 Task: Create a due date automation trigger when advanced on, on the monday after a card is due add dates with an overdue due date at 11:00 AM.
Action: Mouse moved to (842, 251)
Screenshot: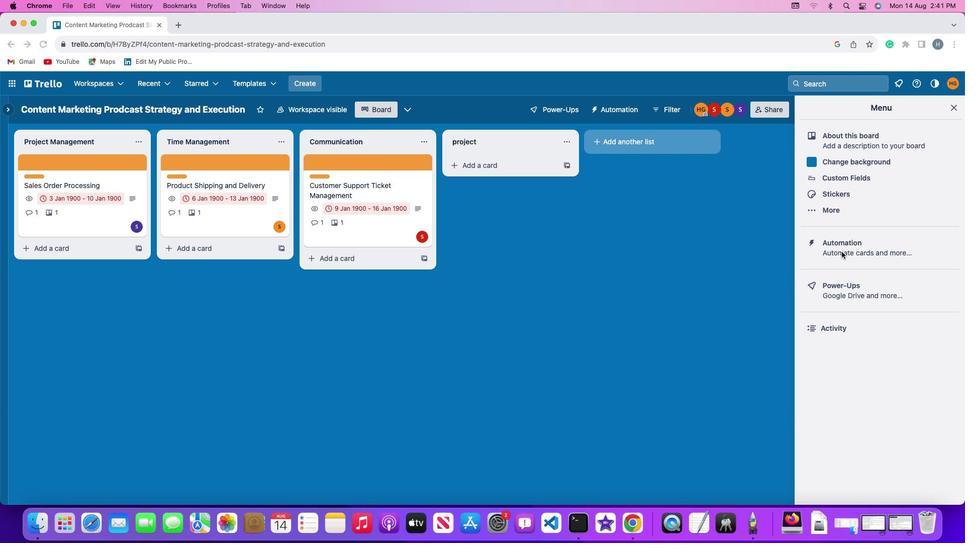
Action: Mouse pressed left at (842, 251)
Screenshot: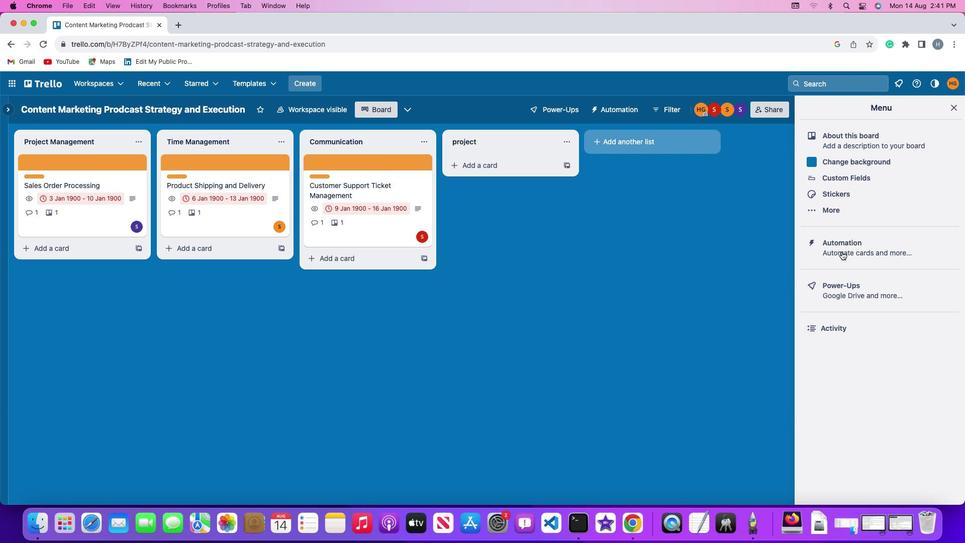 
Action: Mouse moved to (841, 251)
Screenshot: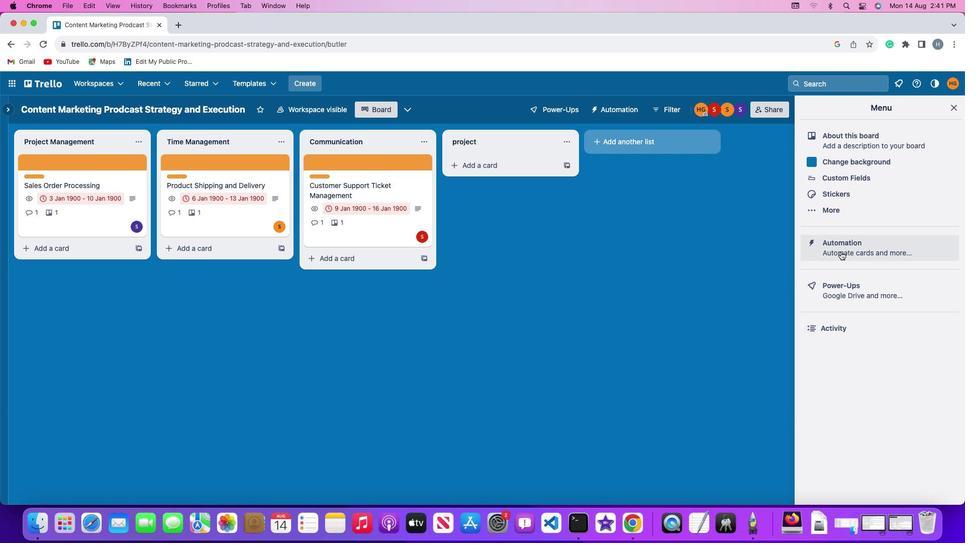 
Action: Mouse pressed left at (841, 251)
Screenshot: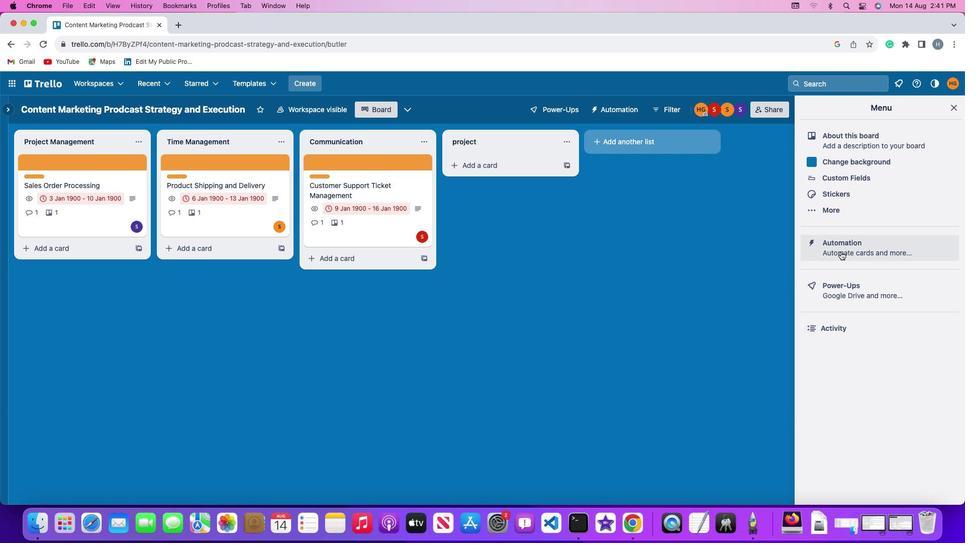 
Action: Mouse moved to (73, 236)
Screenshot: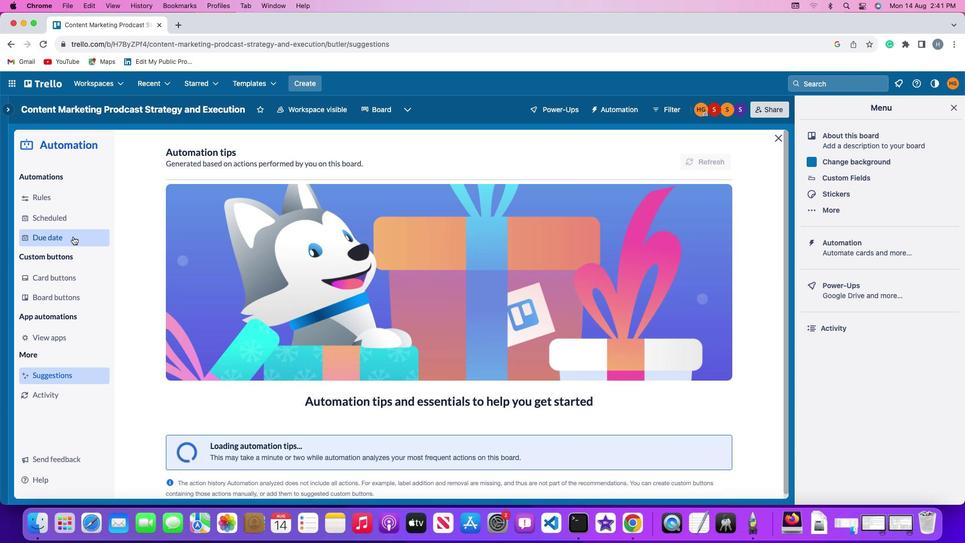 
Action: Mouse pressed left at (73, 236)
Screenshot: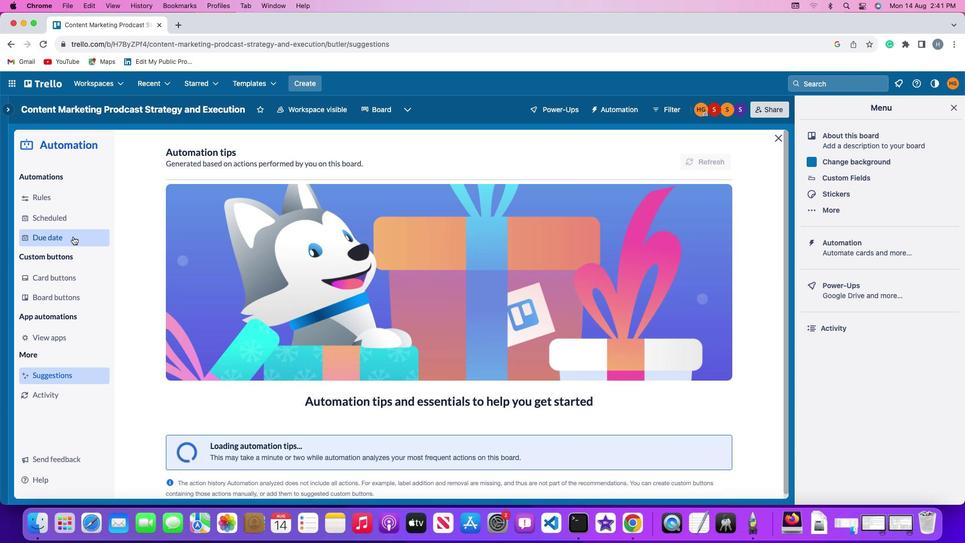 
Action: Mouse moved to (681, 159)
Screenshot: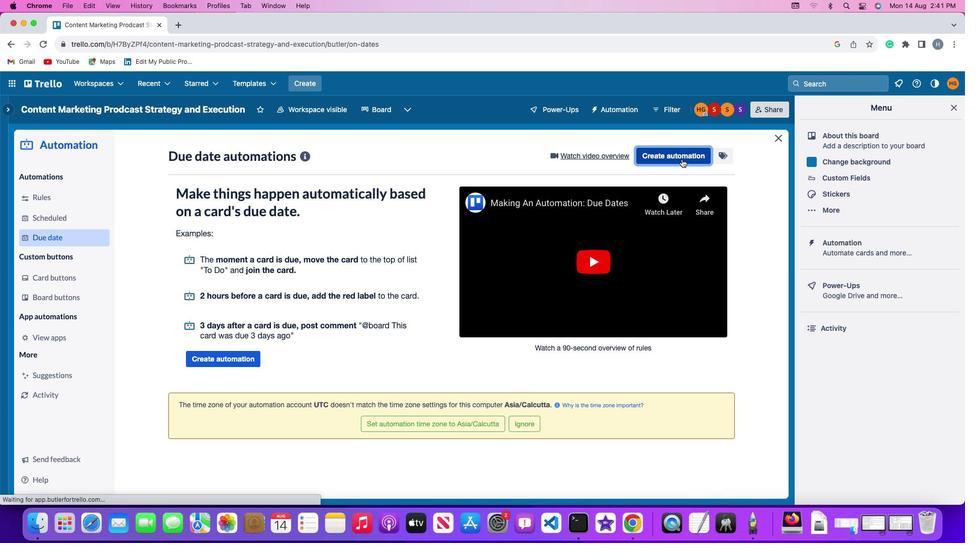 
Action: Mouse pressed left at (681, 159)
Screenshot: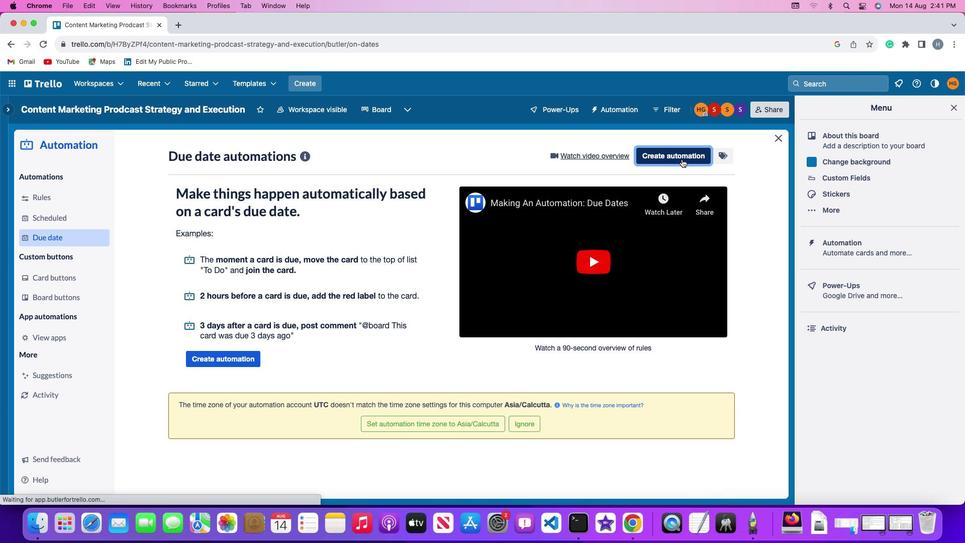 
Action: Mouse moved to (216, 248)
Screenshot: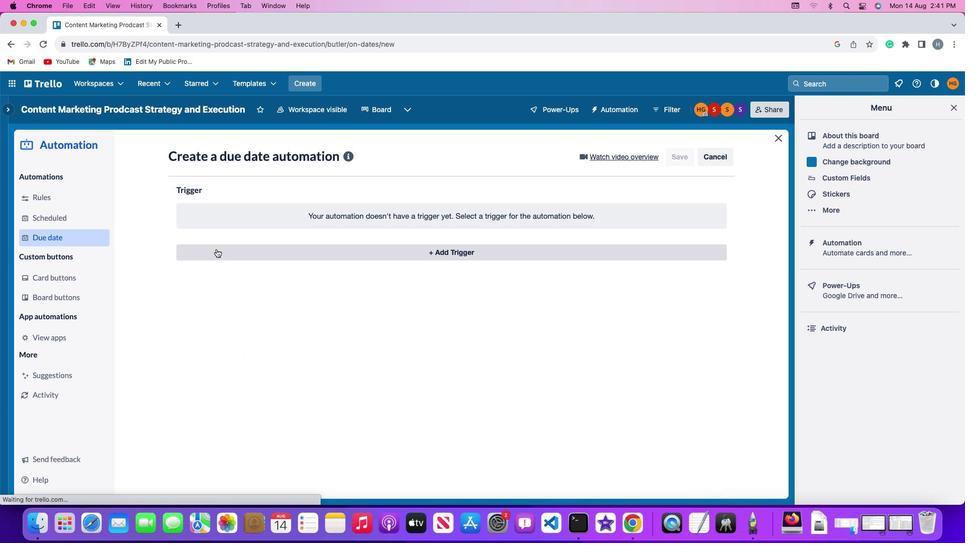 
Action: Mouse pressed left at (216, 248)
Screenshot: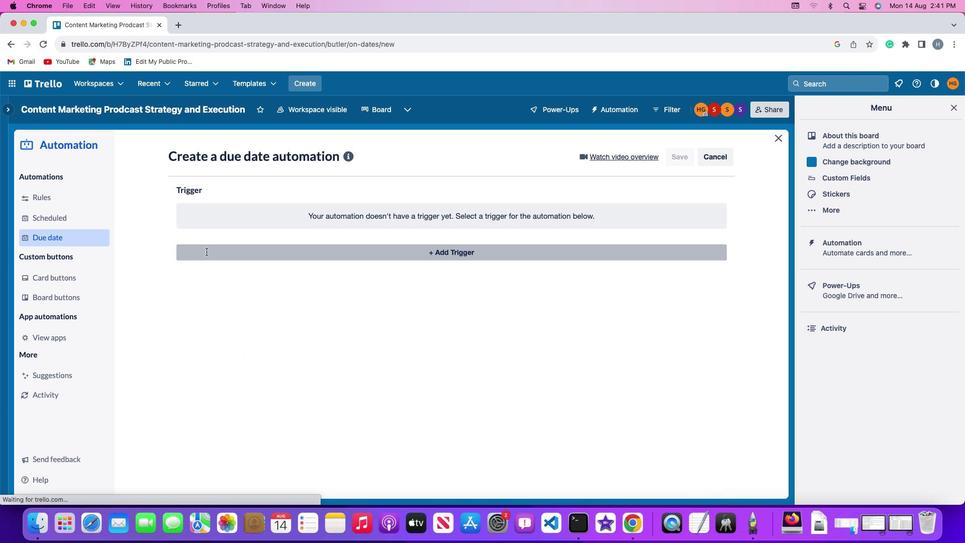 
Action: Mouse moved to (229, 435)
Screenshot: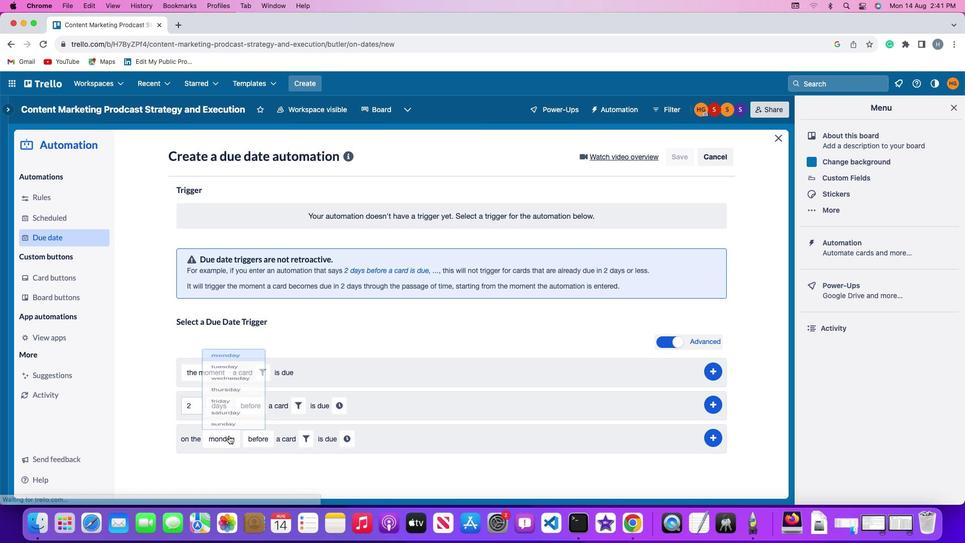 
Action: Mouse pressed left at (229, 435)
Screenshot: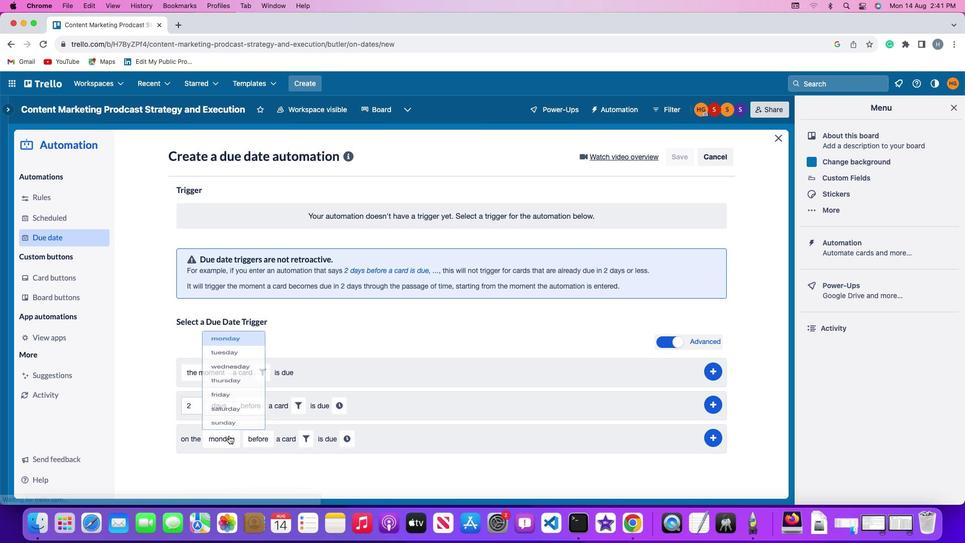 
Action: Mouse moved to (228, 293)
Screenshot: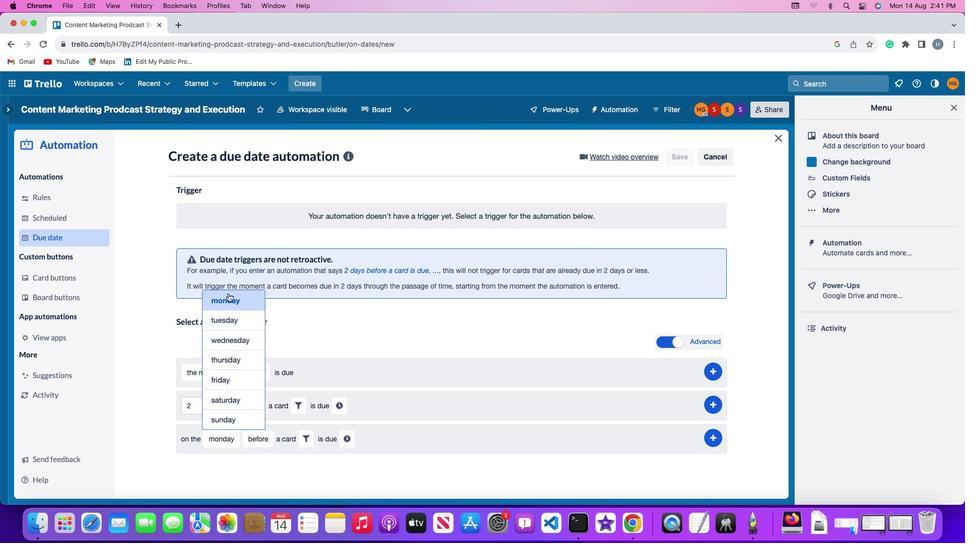 
Action: Mouse pressed left at (228, 293)
Screenshot: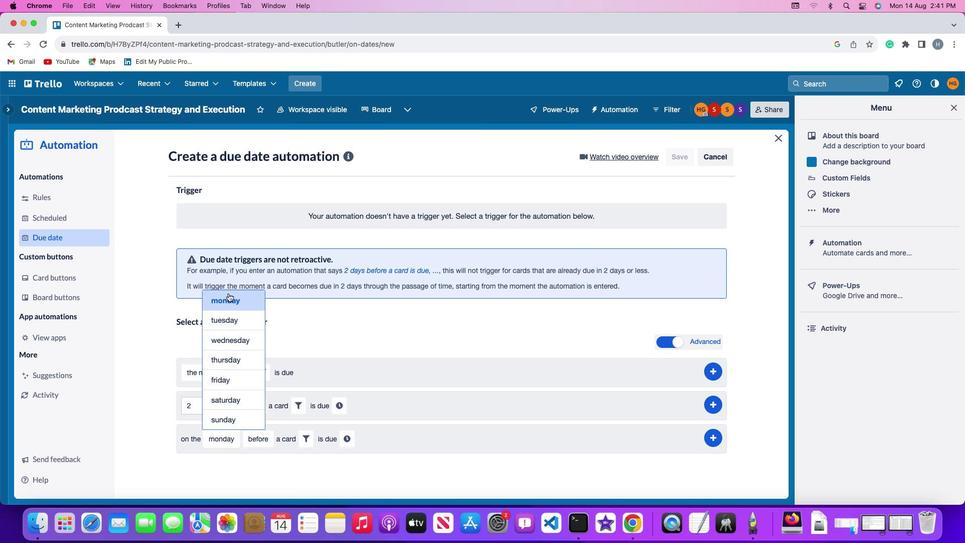 
Action: Mouse moved to (246, 439)
Screenshot: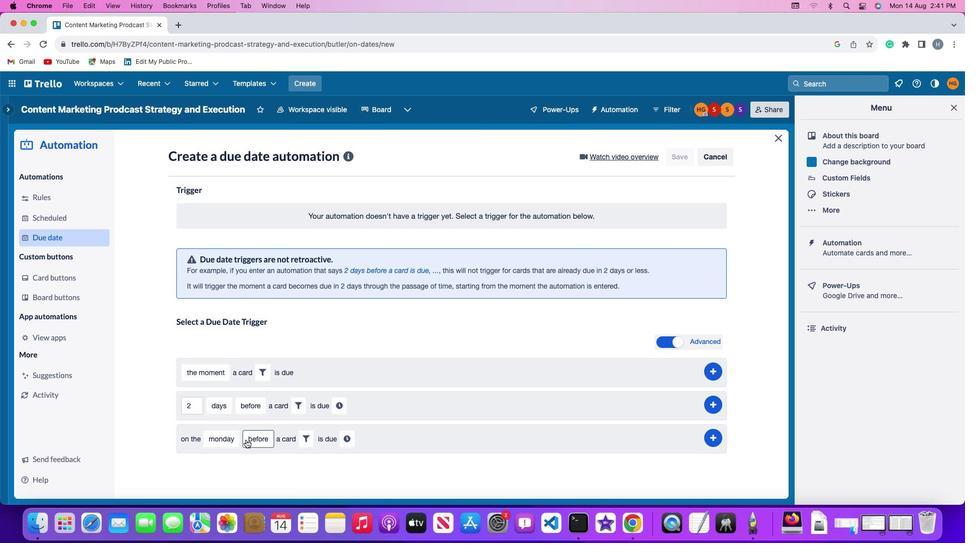 
Action: Mouse pressed left at (246, 439)
Screenshot: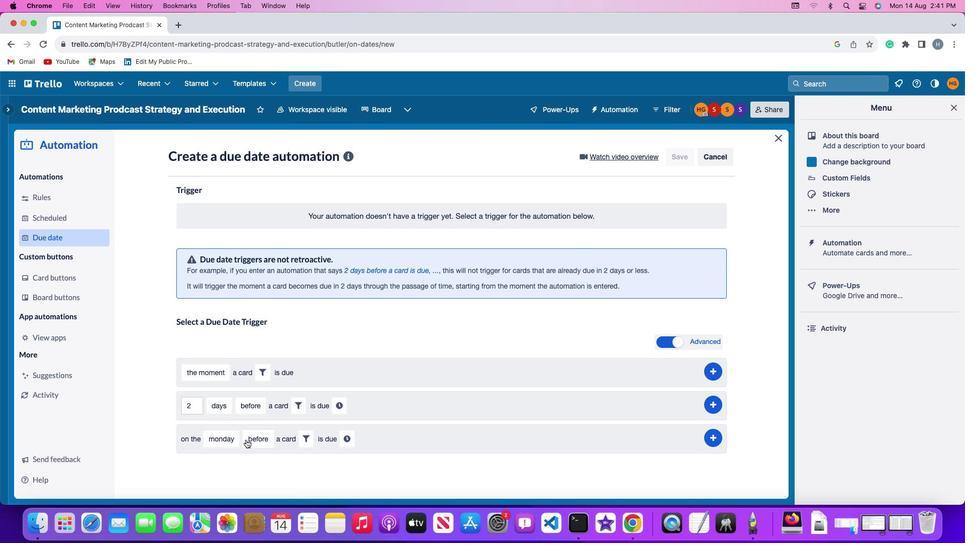 
Action: Mouse moved to (266, 380)
Screenshot: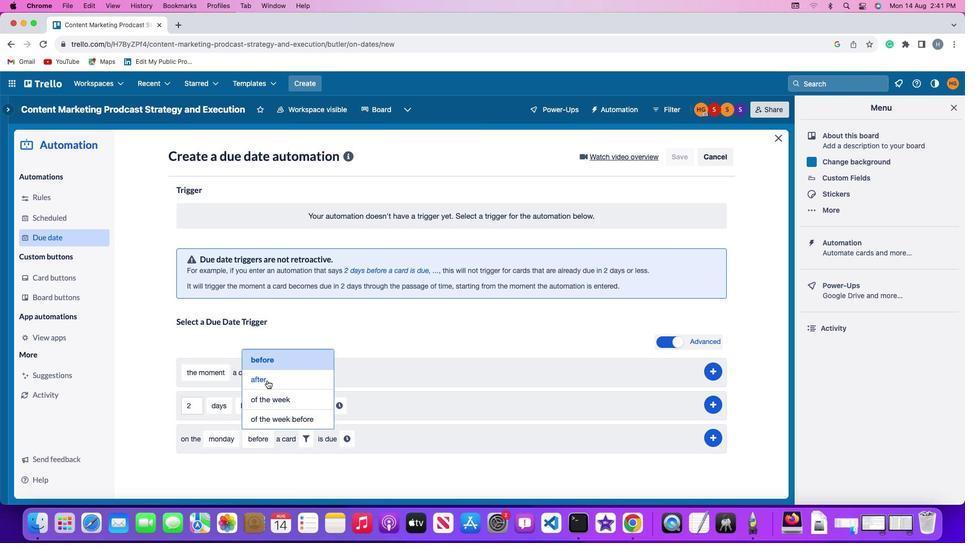 
Action: Mouse pressed left at (266, 380)
Screenshot: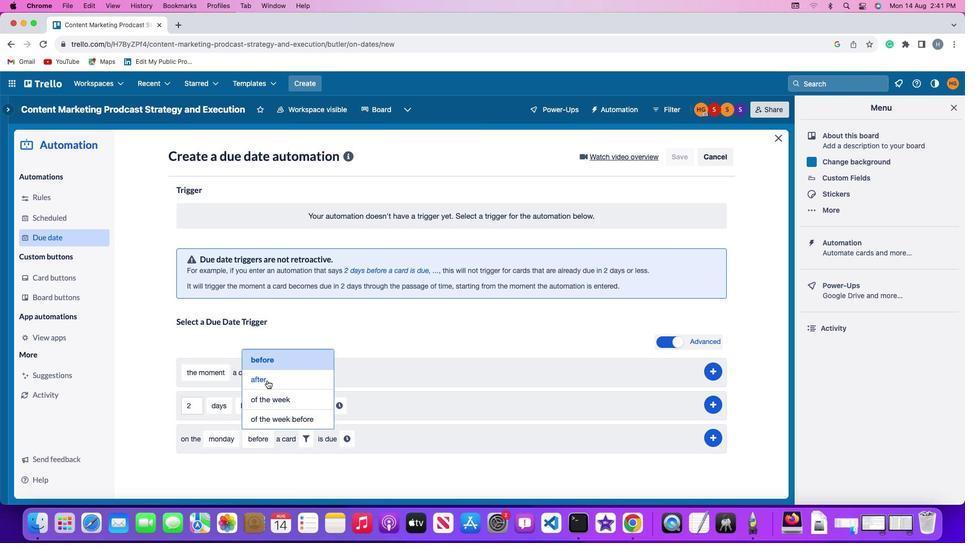 
Action: Mouse moved to (295, 435)
Screenshot: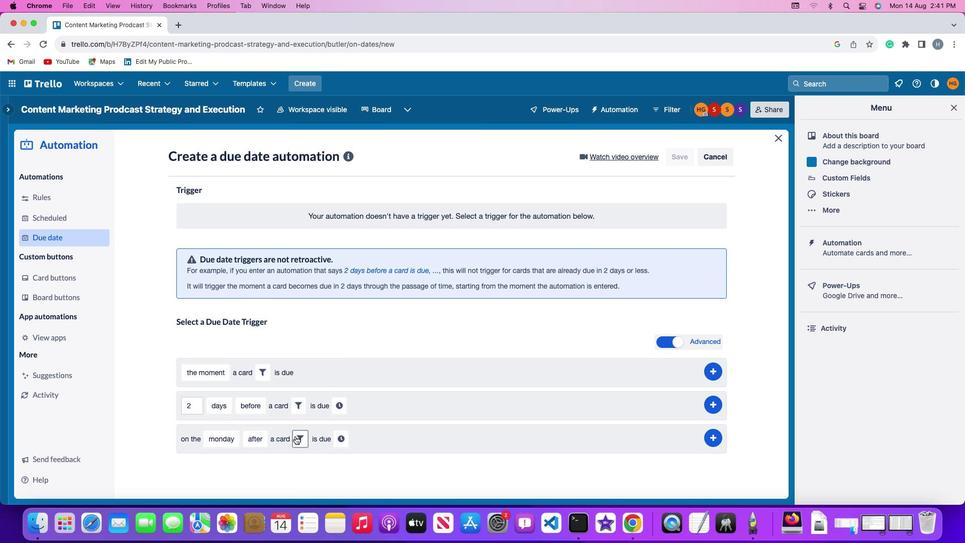 
Action: Mouse pressed left at (295, 435)
Screenshot: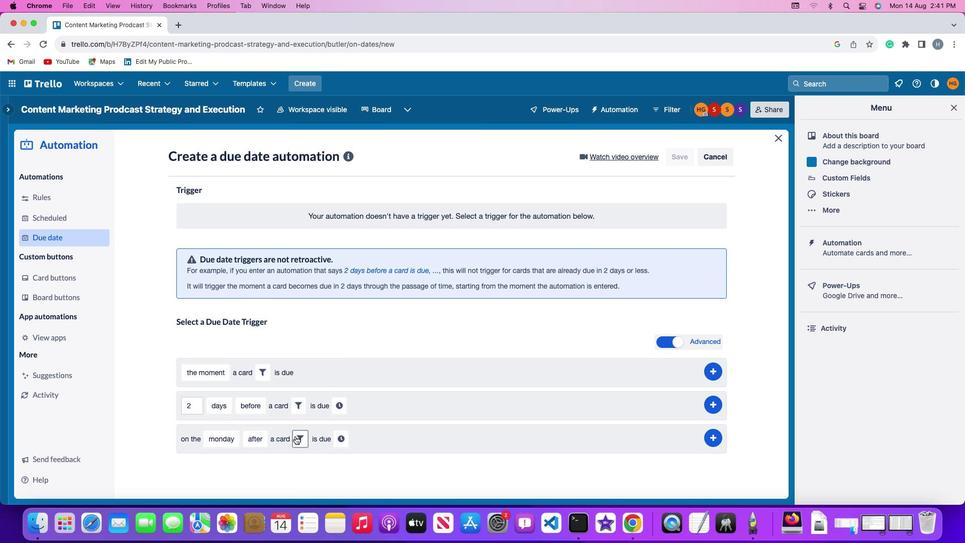 
Action: Mouse moved to (358, 472)
Screenshot: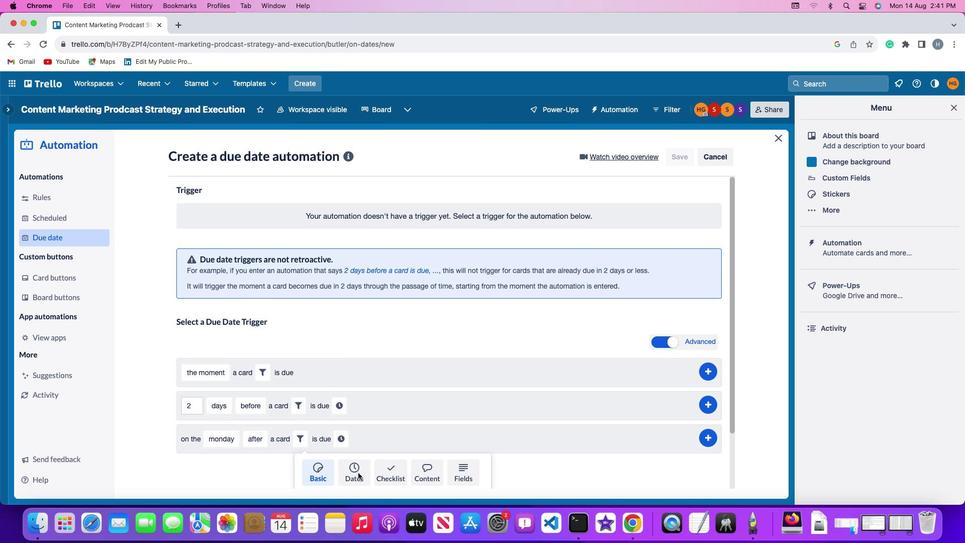 
Action: Mouse pressed left at (358, 472)
Screenshot: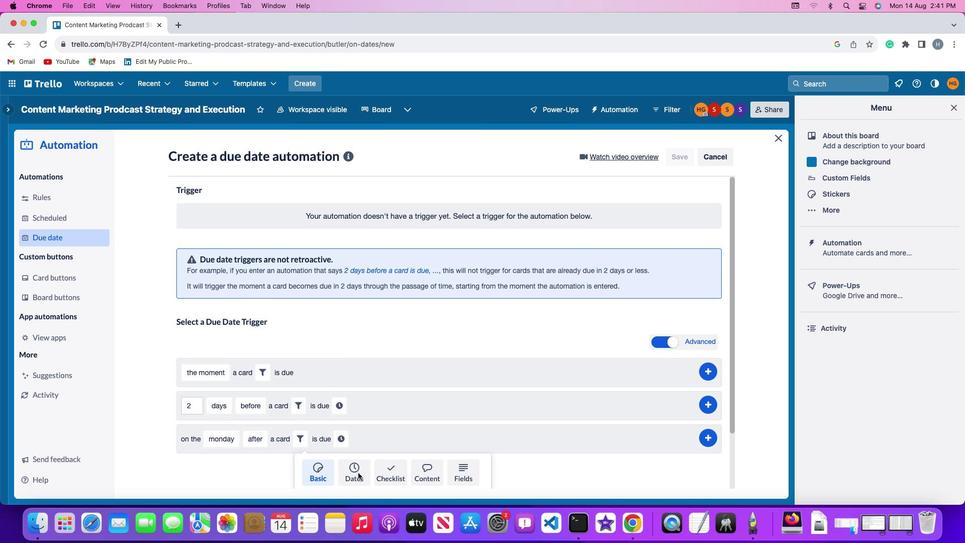 
Action: Mouse moved to (237, 468)
Screenshot: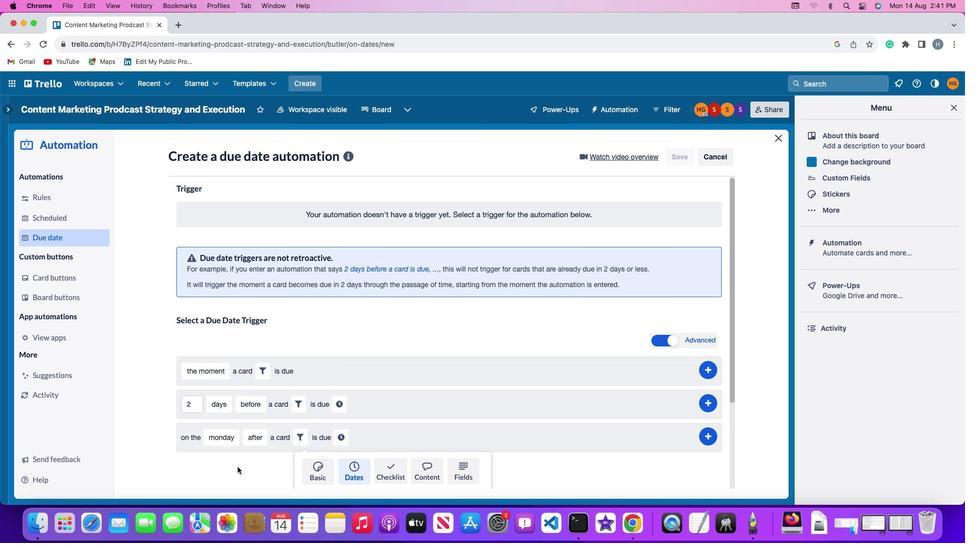 
Action: Mouse scrolled (237, 468) with delta (0, 0)
Screenshot: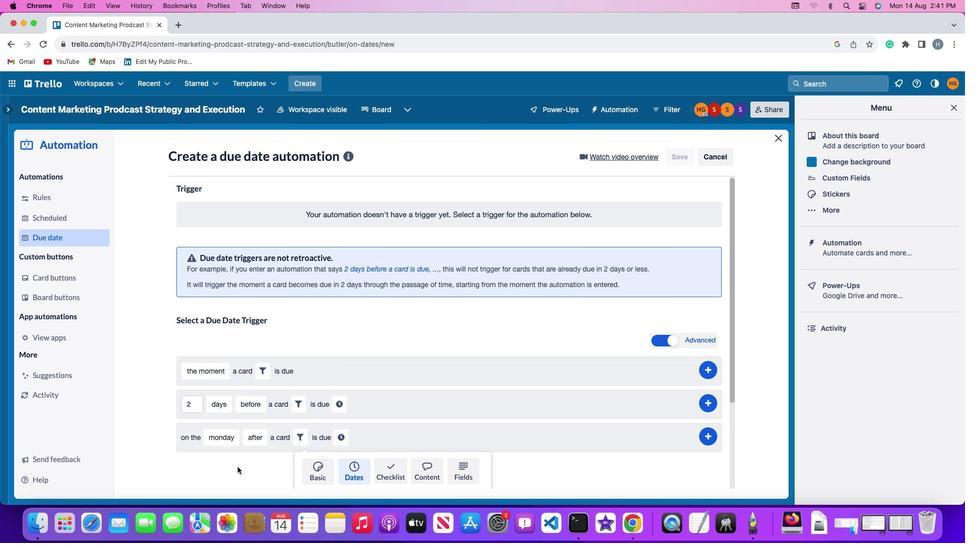 
Action: Mouse scrolled (237, 468) with delta (0, 0)
Screenshot: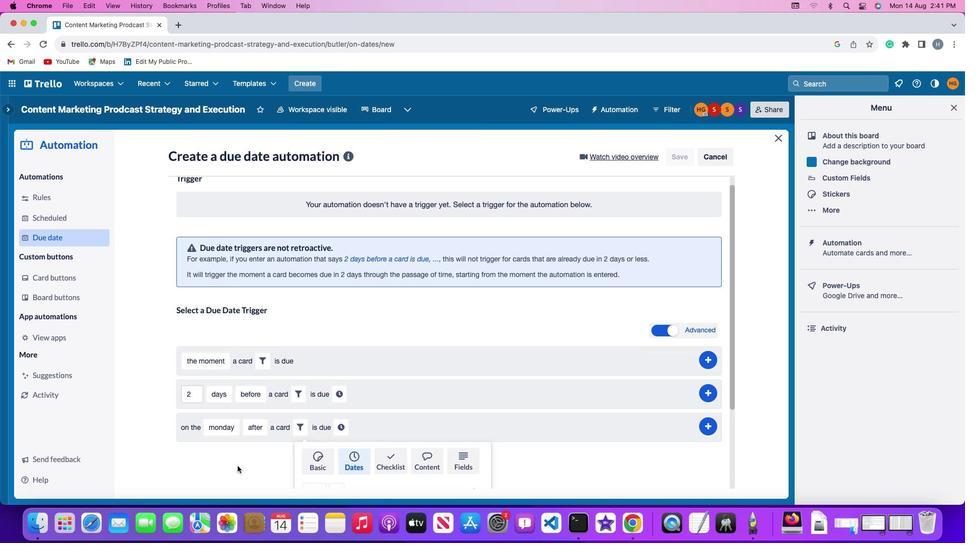 
Action: Mouse scrolled (237, 468) with delta (0, -1)
Screenshot: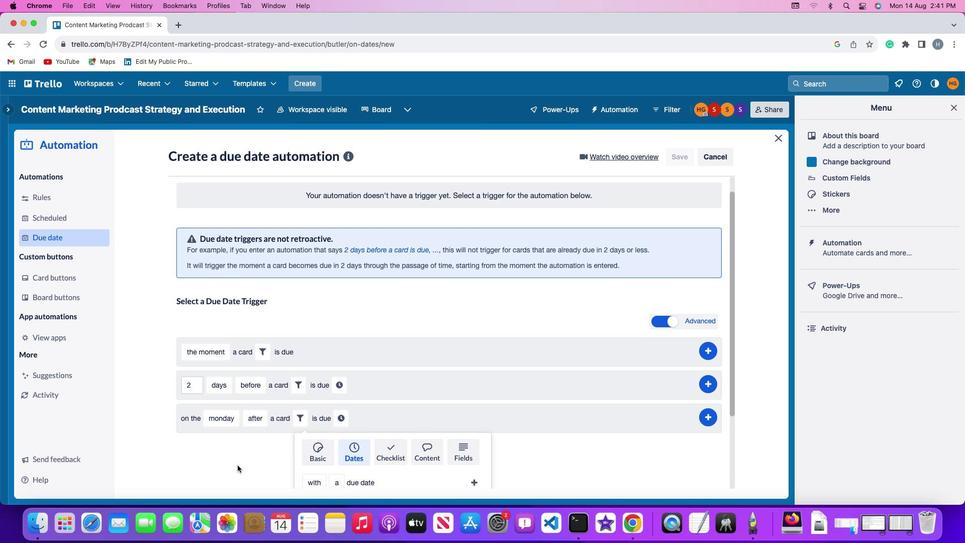 
Action: Mouse moved to (237, 466)
Screenshot: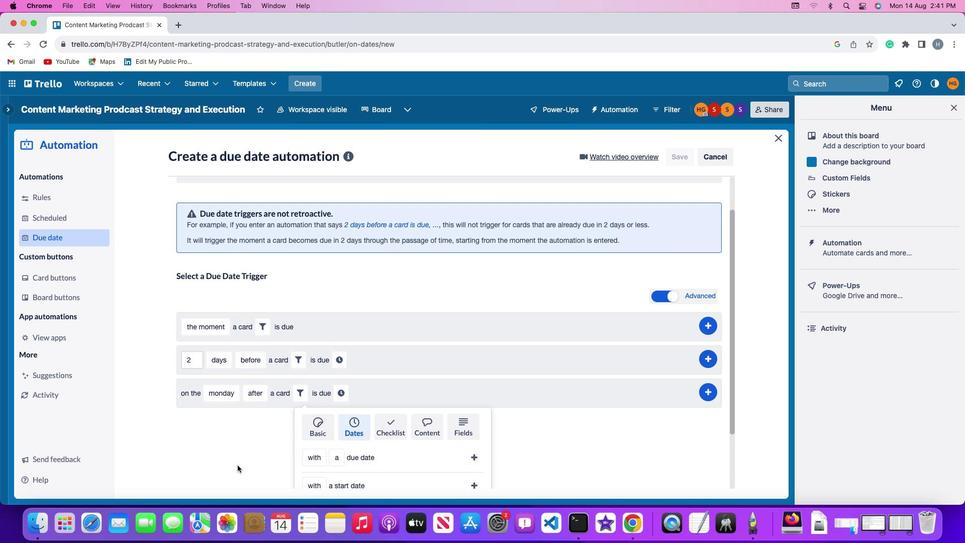 
Action: Mouse scrolled (237, 466) with delta (0, -2)
Screenshot: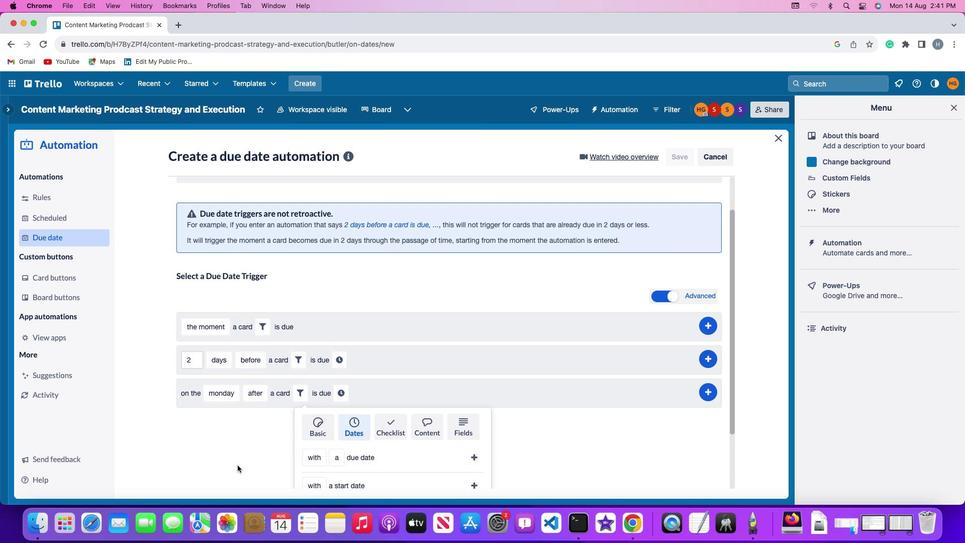 
Action: Mouse moved to (312, 379)
Screenshot: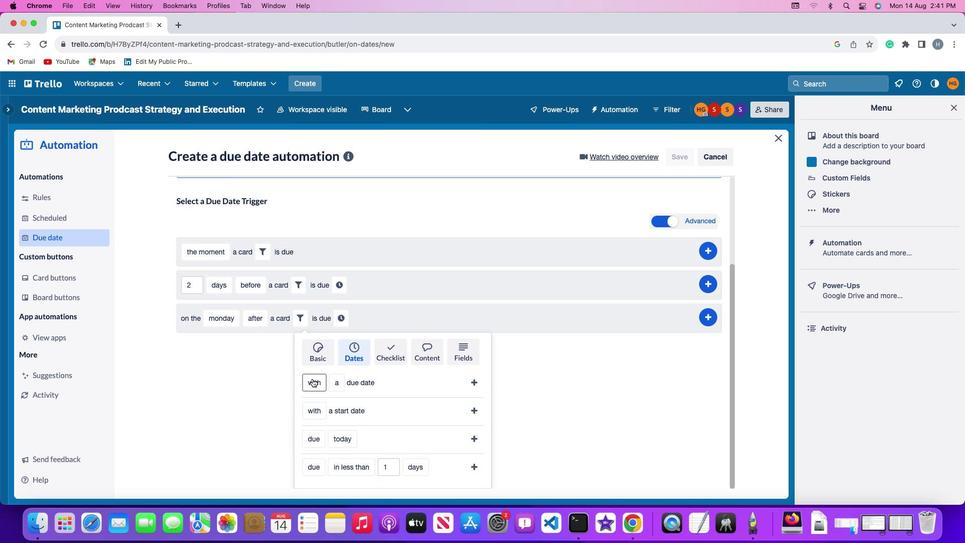 
Action: Mouse pressed left at (312, 379)
Screenshot: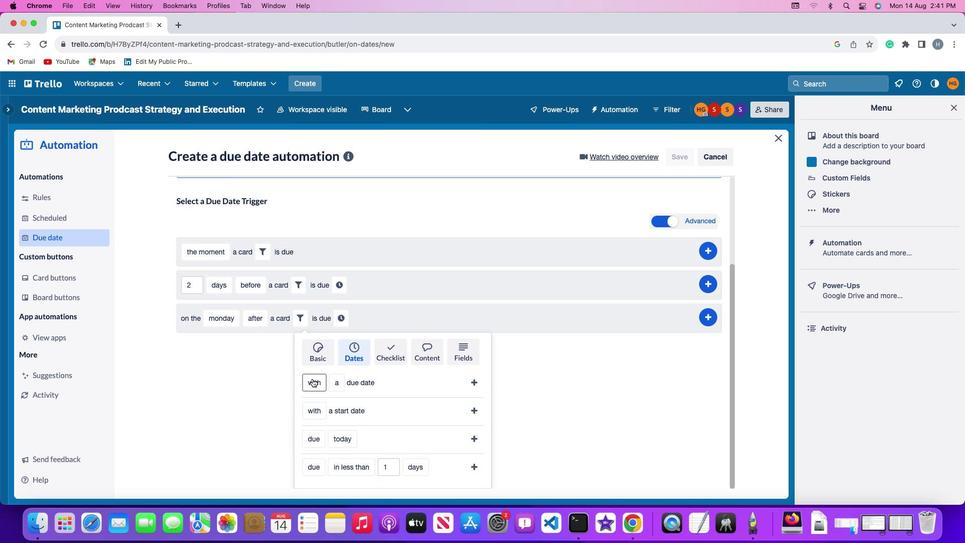 
Action: Mouse moved to (319, 400)
Screenshot: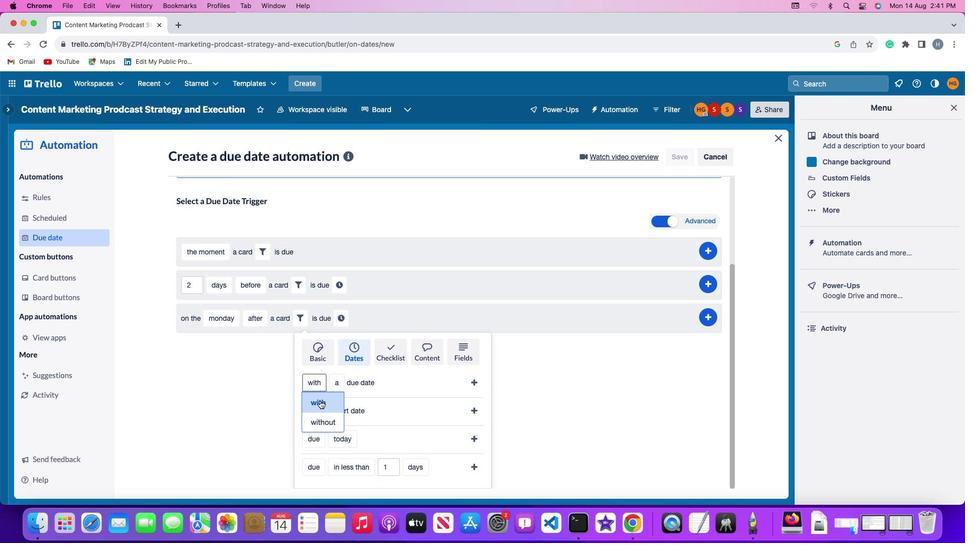 
Action: Mouse pressed left at (319, 400)
Screenshot: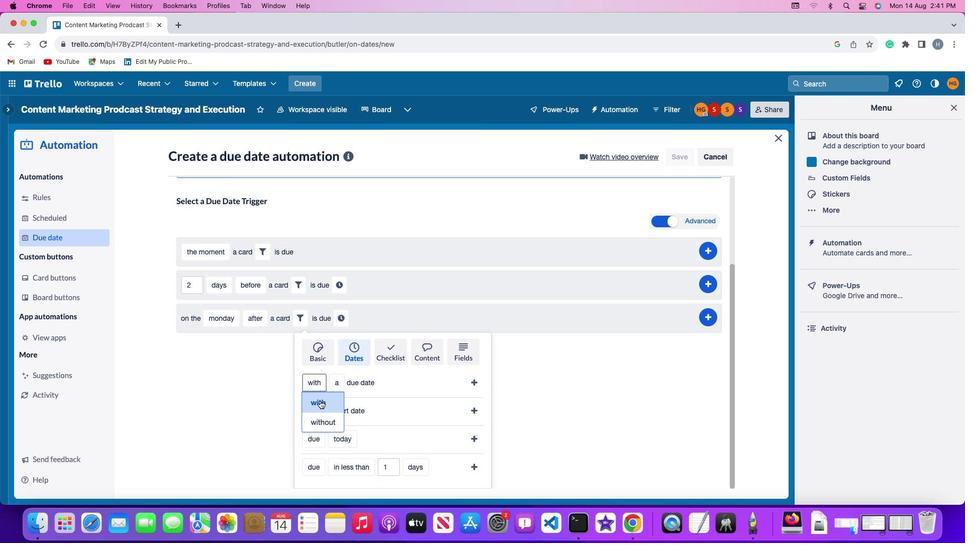 
Action: Mouse moved to (332, 385)
Screenshot: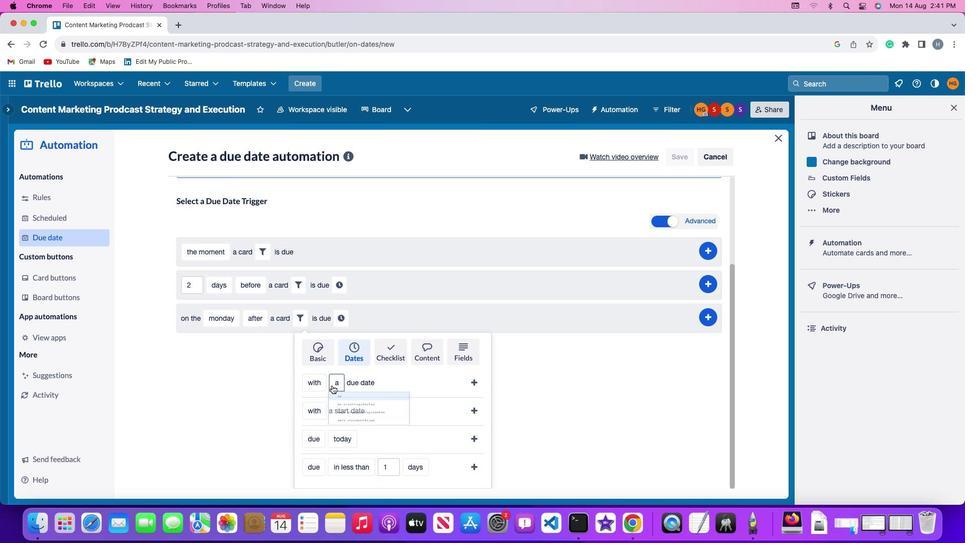 
Action: Mouse pressed left at (332, 385)
Screenshot: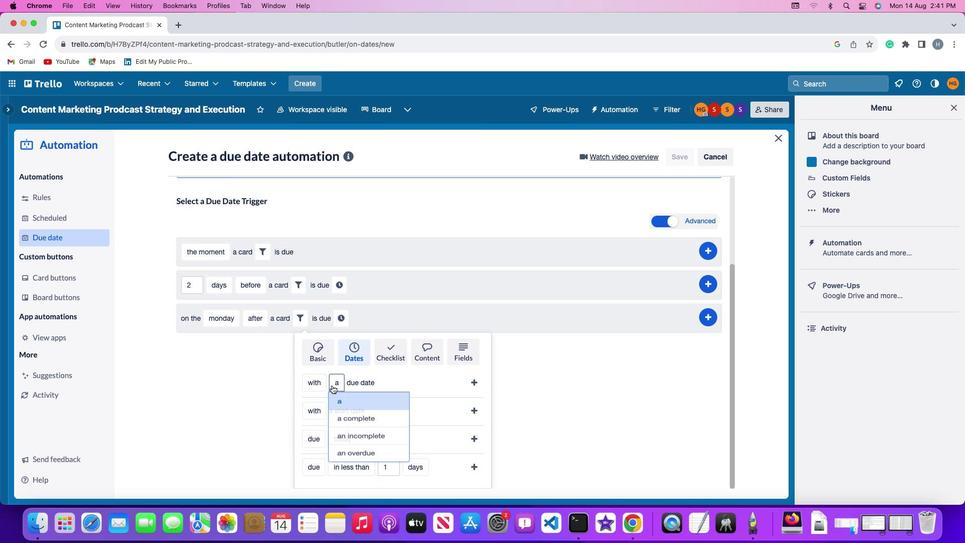 
Action: Mouse moved to (353, 459)
Screenshot: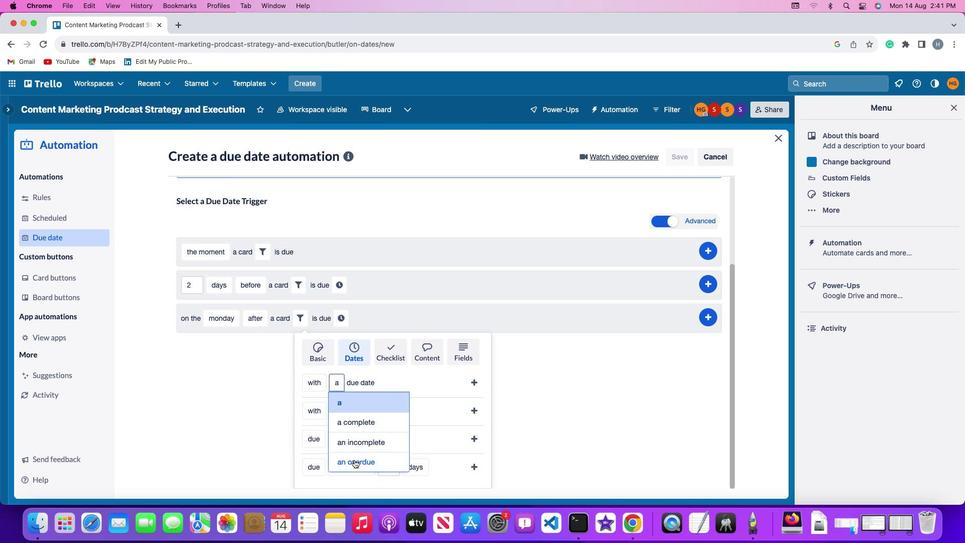 
Action: Mouse pressed left at (353, 459)
Screenshot: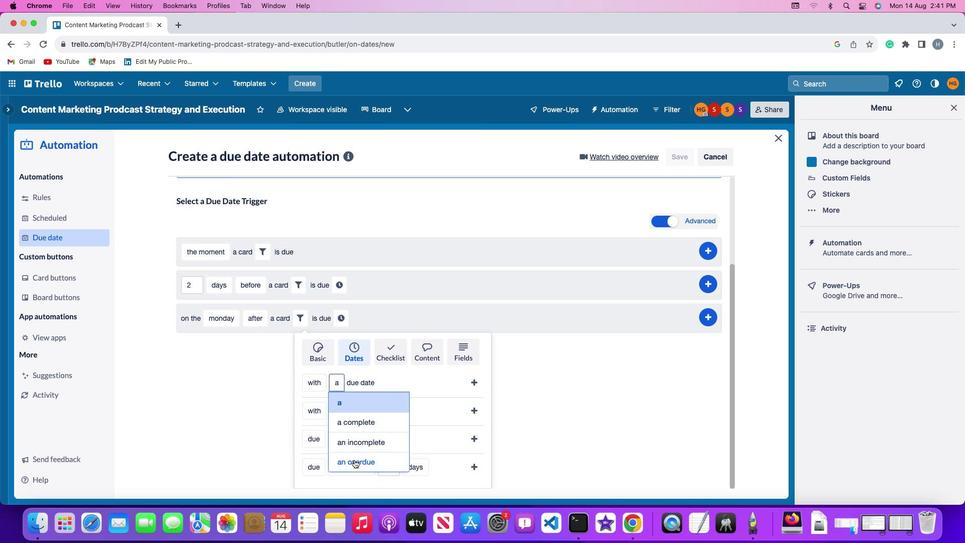 
Action: Mouse moved to (472, 382)
Screenshot: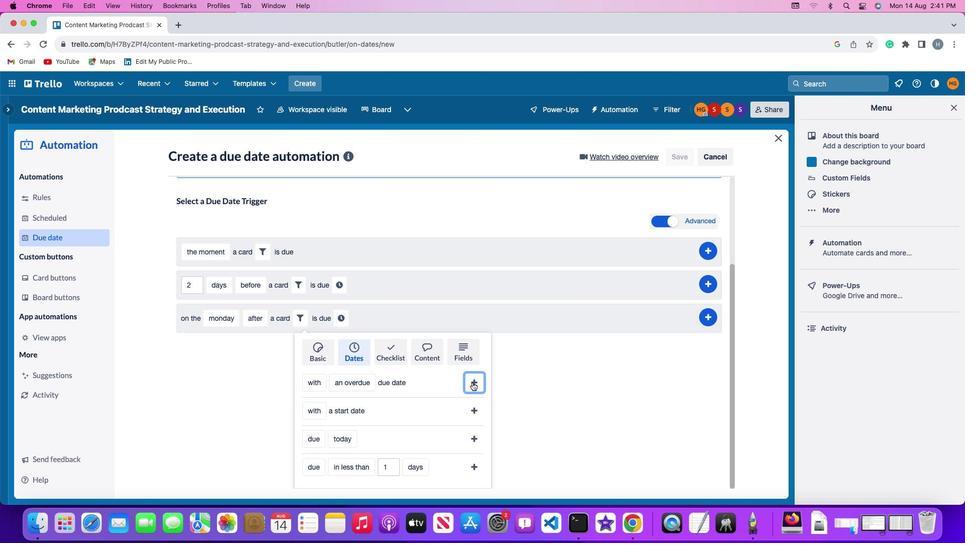 
Action: Mouse pressed left at (472, 382)
Screenshot: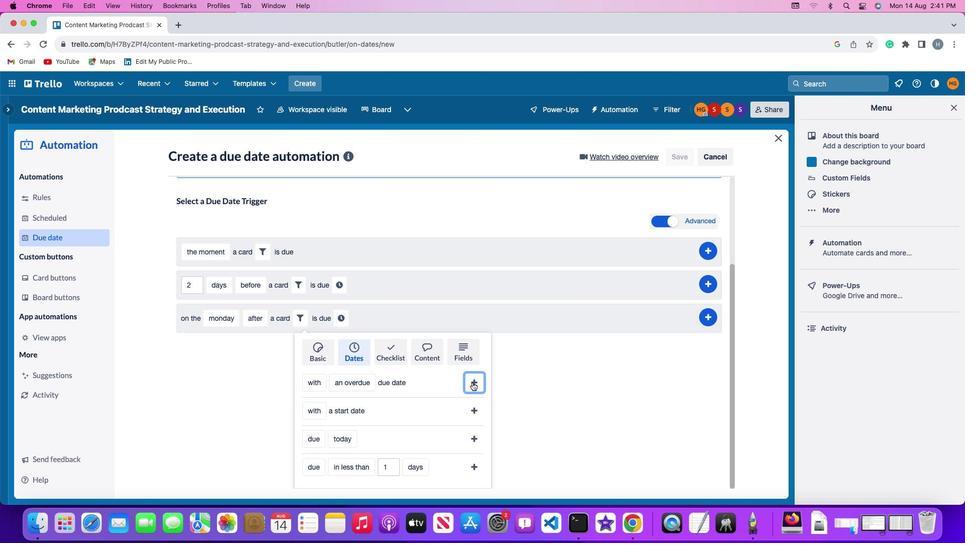 
Action: Mouse moved to (449, 433)
Screenshot: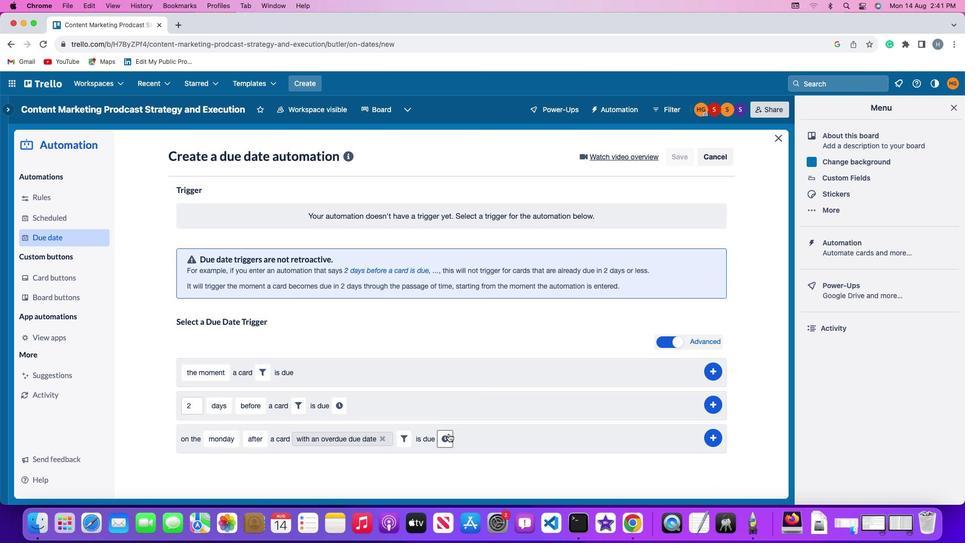 
Action: Mouse pressed left at (449, 433)
Screenshot: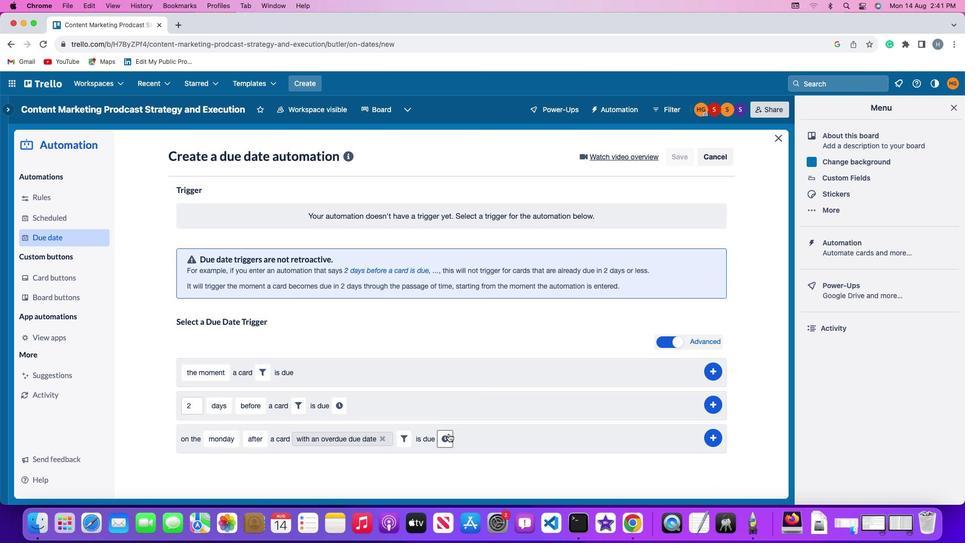 
Action: Mouse moved to (465, 441)
Screenshot: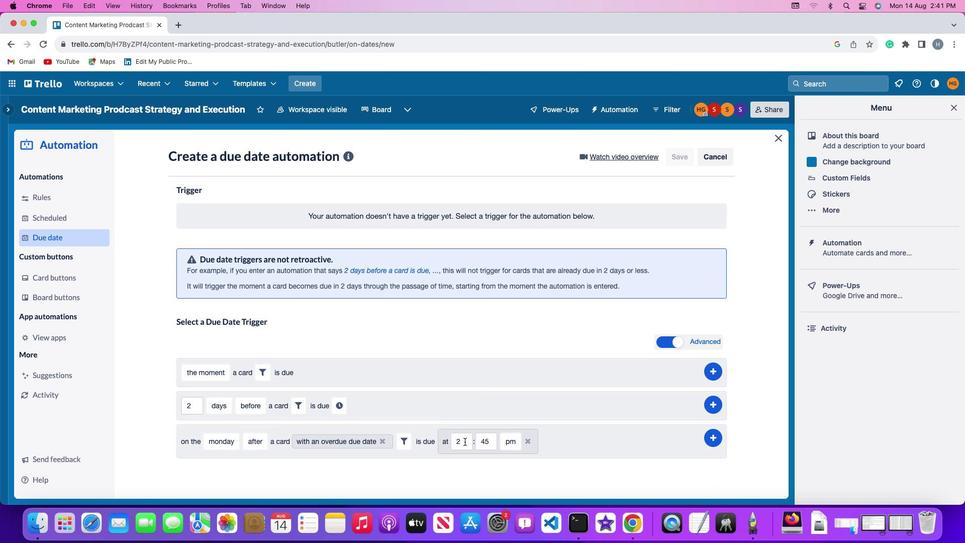 
Action: Mouse pressed left at (465, 441)
Screenshot: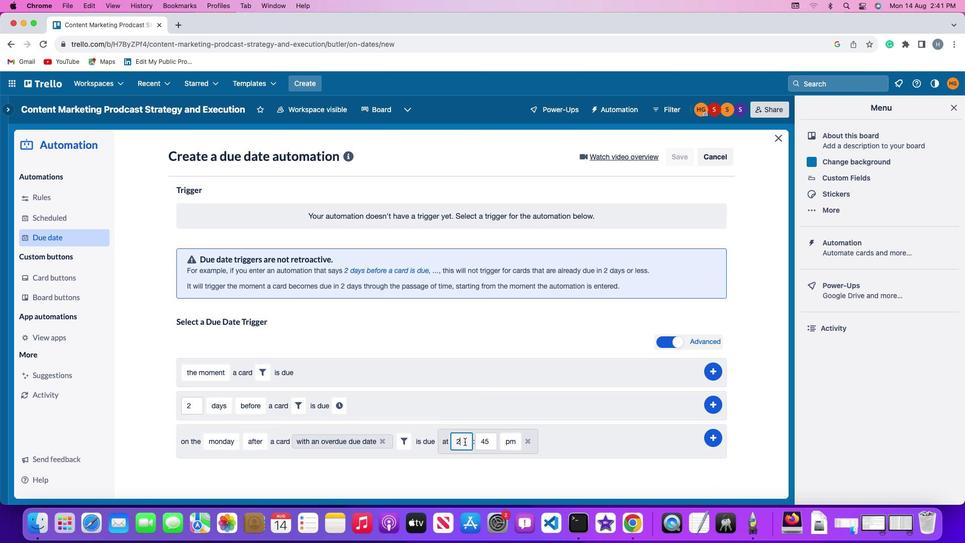 
Action: Mouse moved to (461, 441)
Screenshot: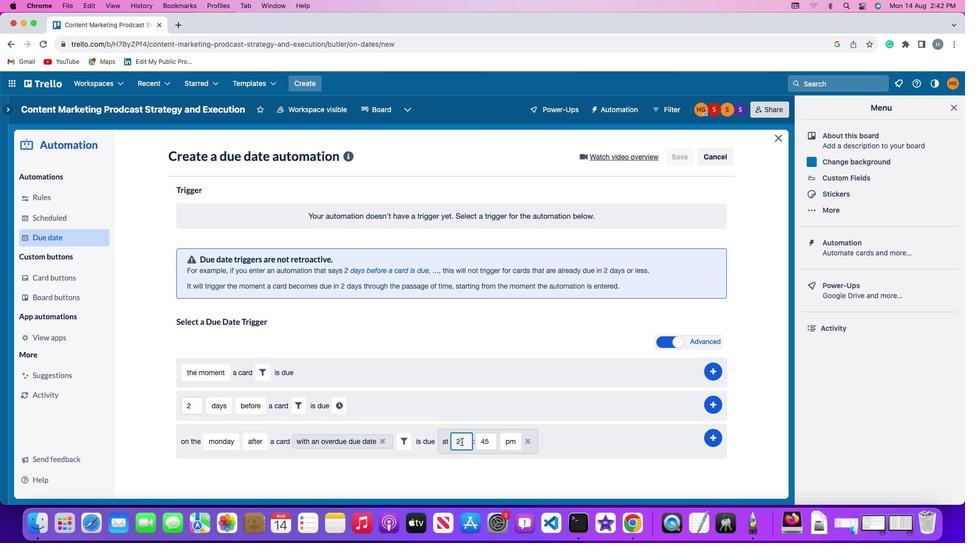 
Action: Key pressed Key.backspace'1''1'
Screenshot: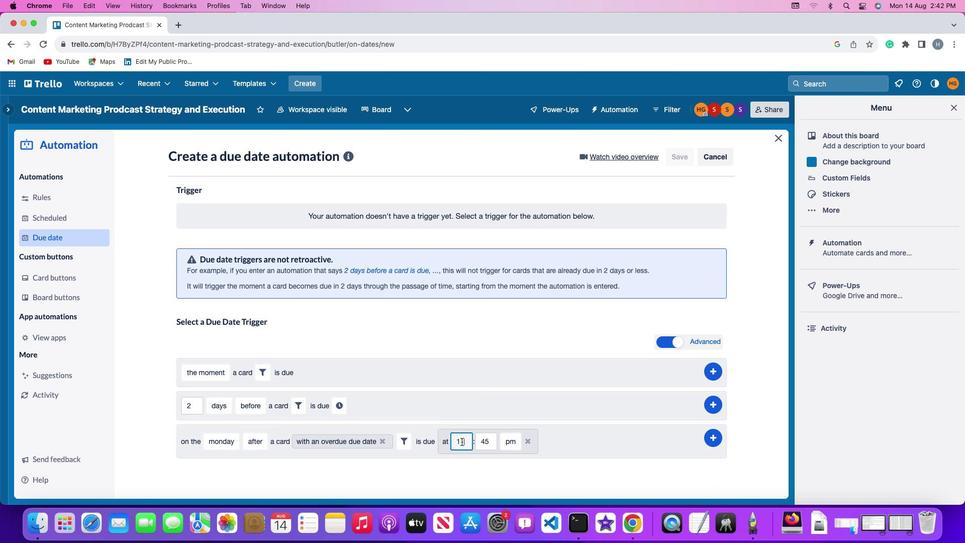 
Action: Mouse moved to (492, 439)
Screenshot: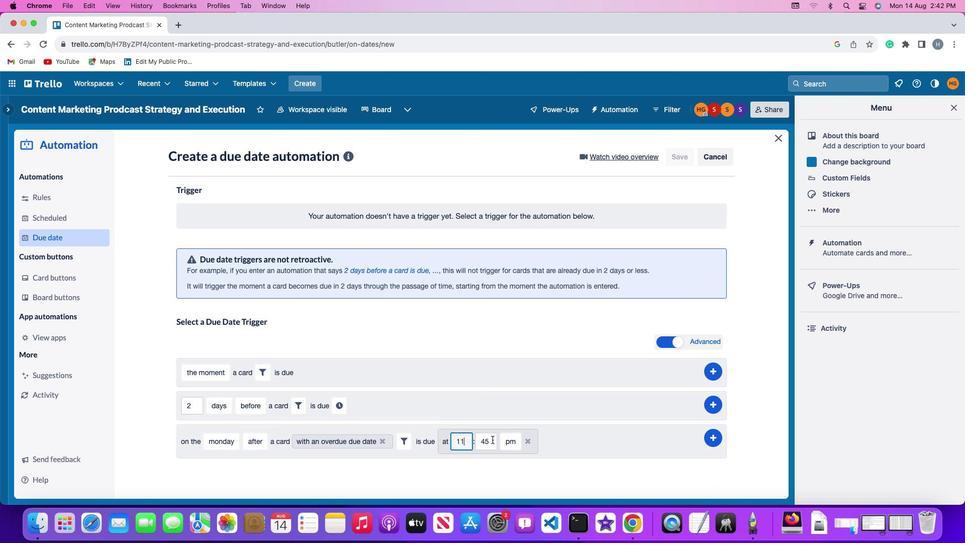
Action: Mouse pressed left at (492, 439)
Screenshot: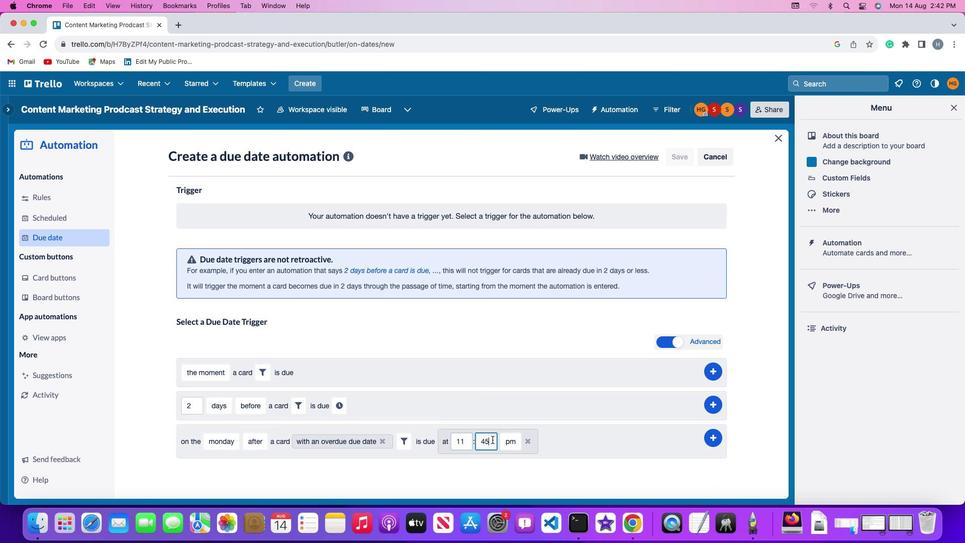 
Action: Mouse moved to (492, 439)
Screenshot: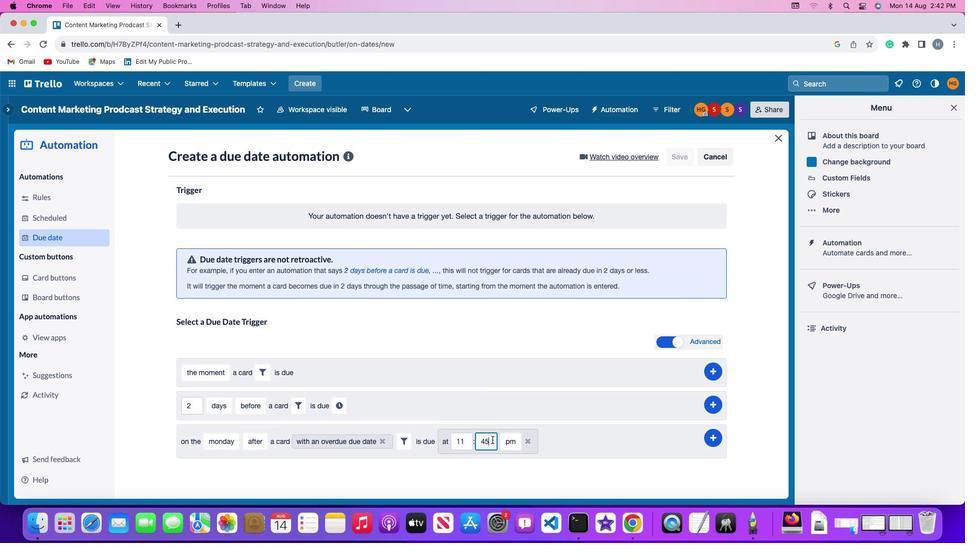 
Action: Key pressed Key.backspaceKey.backspace'0''0'
Screenshot: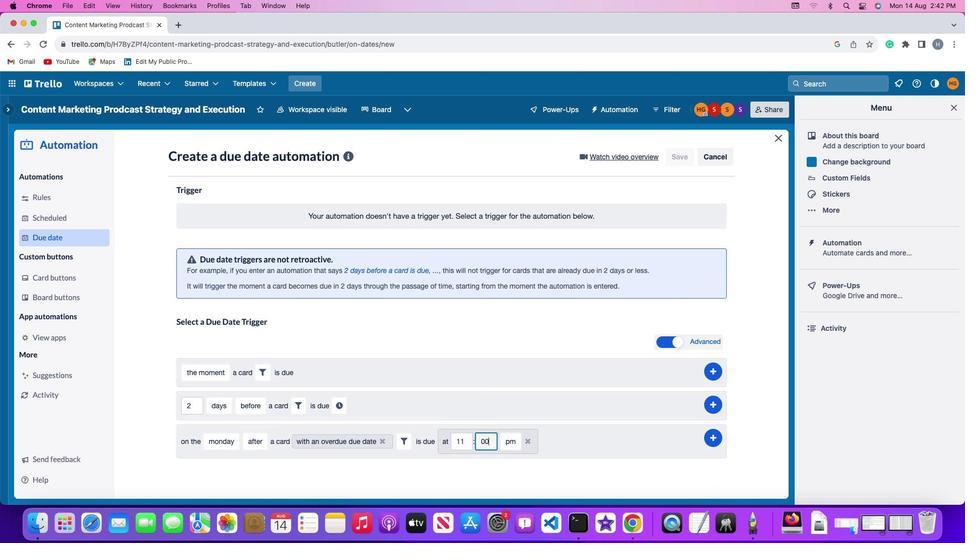 
Action: Mouse moved to (516, 436)
Screenshot: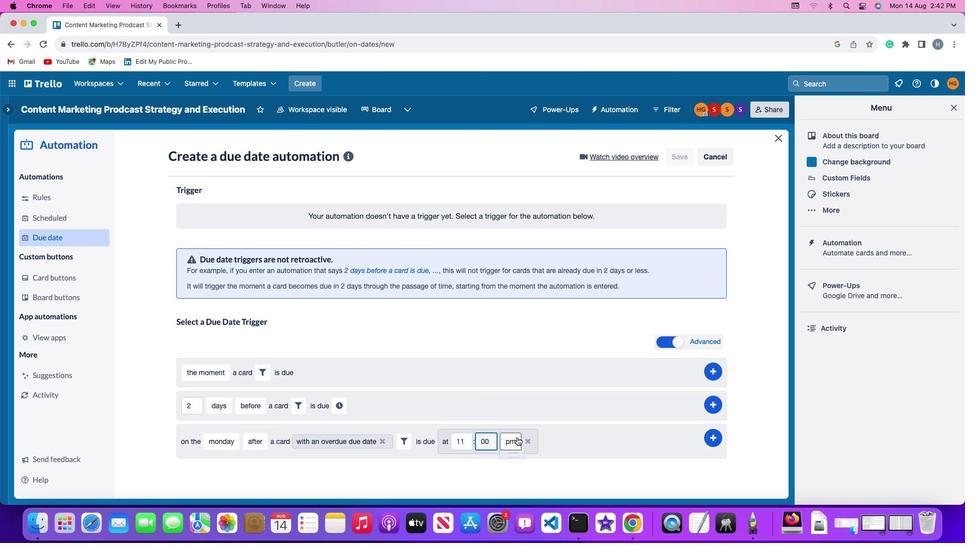 
Action: Mouse pressed left at (516, 436)
Screenshot: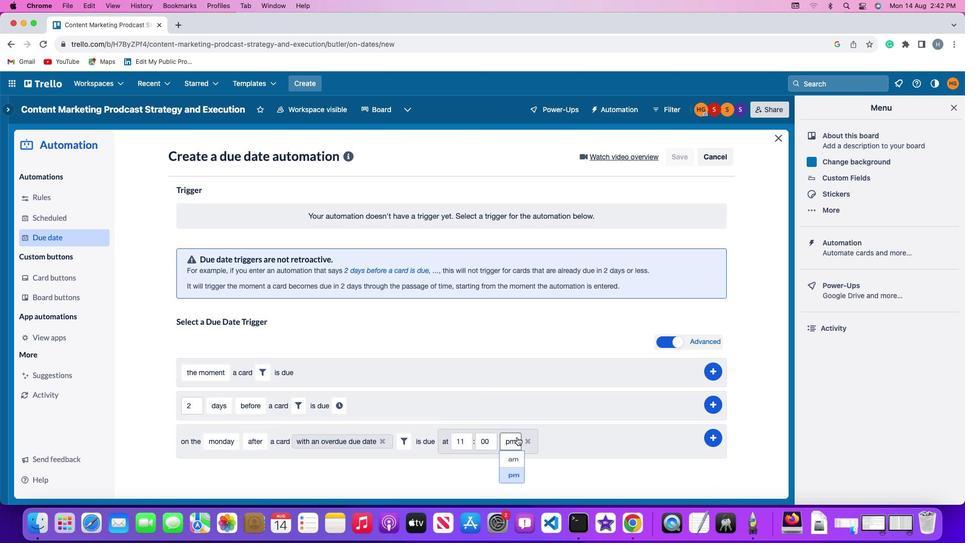 
Action: Mouse moved to (506, 465)
Screenshot: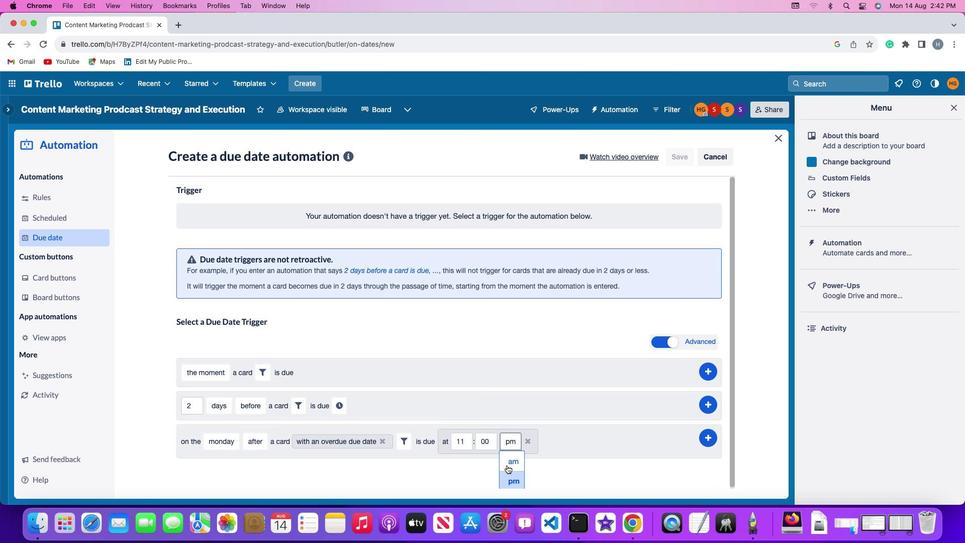 
Action: Mouse pressed left at (506, 465)
Screenshot: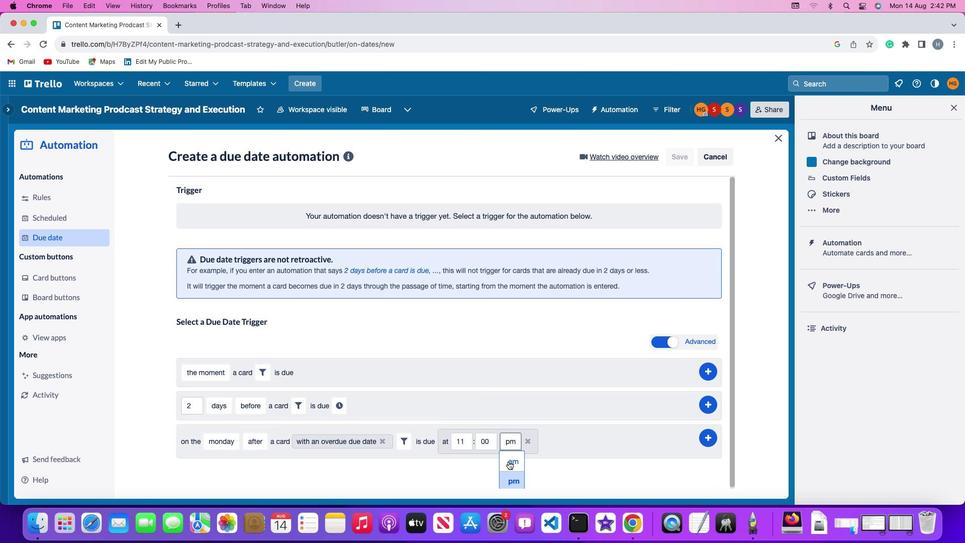 
Action: Mouse moved to (712, 436)
Screenshot: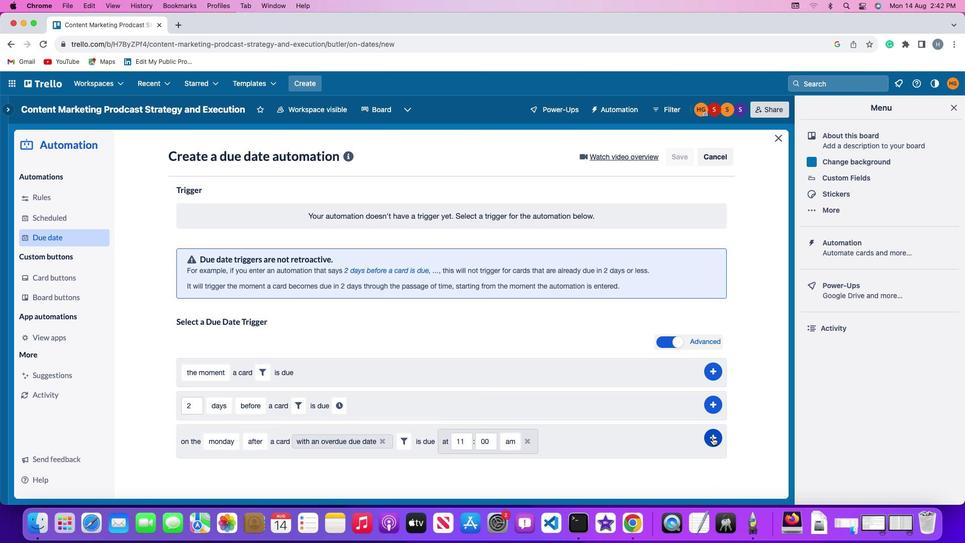 
Action: Mouse pressed left at (712, 436)
Screenshot: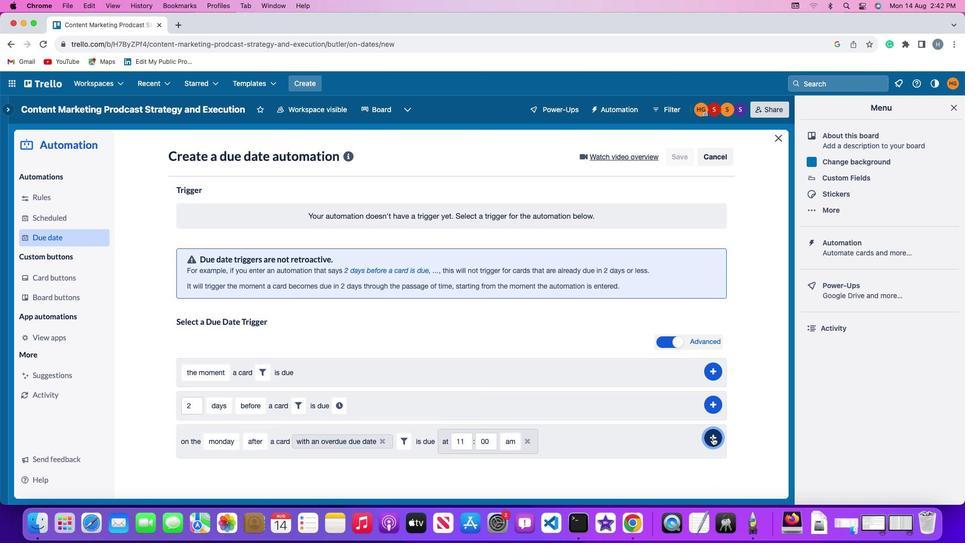 
Action: Mouse moved to (746, 355)
Screenshot: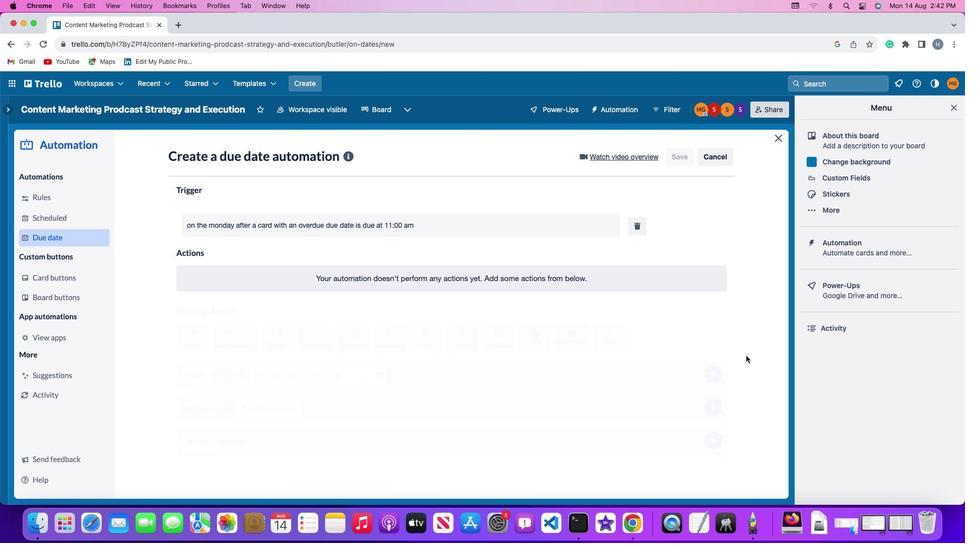 
